 Task: Change line and paragraph spacing to 1.15.
Action: Mouse moved to (428, 456)
Screenshot: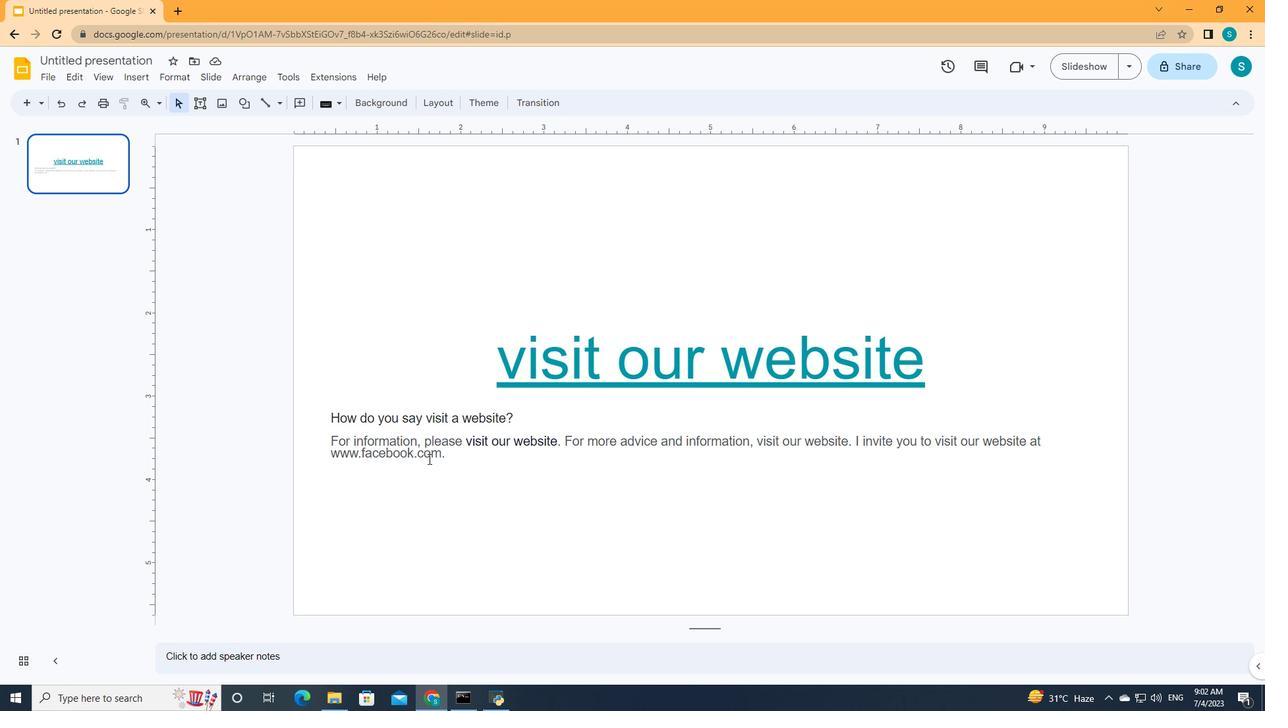 
Action: Mouse pressed left at (428, 456)
Screenshot: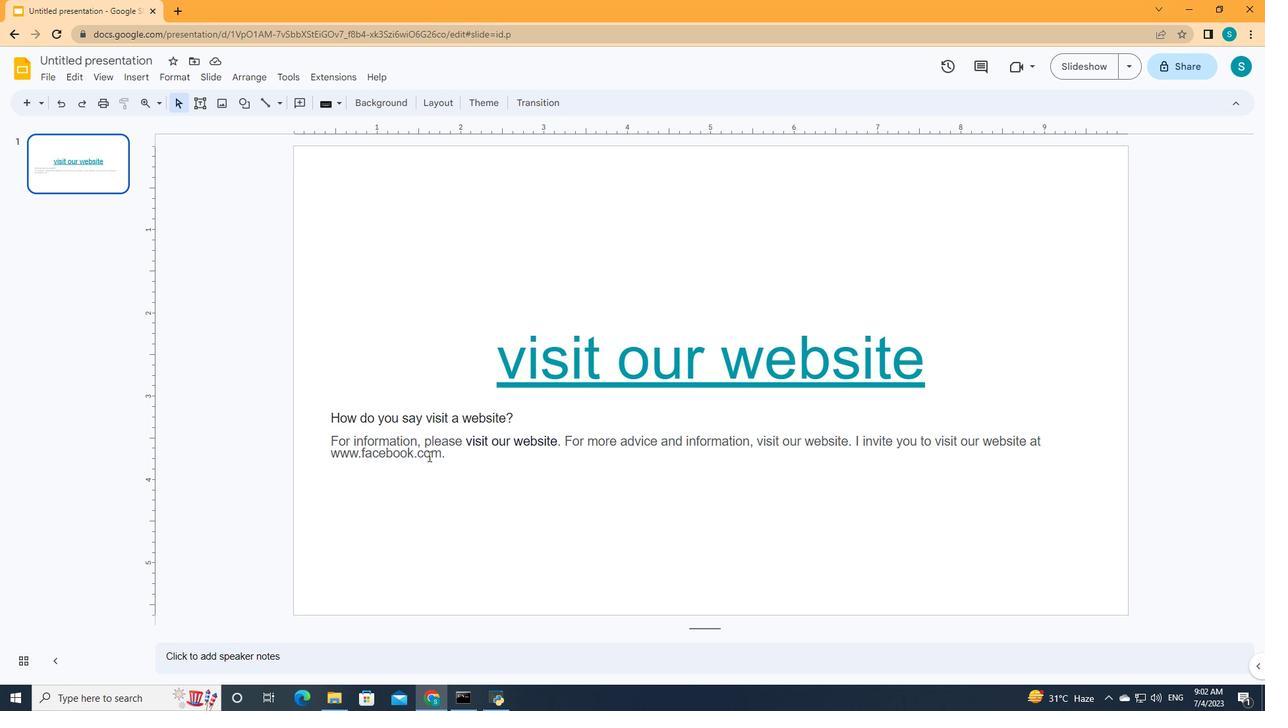 
Action: Key pressed ctrl+A
Screenshot: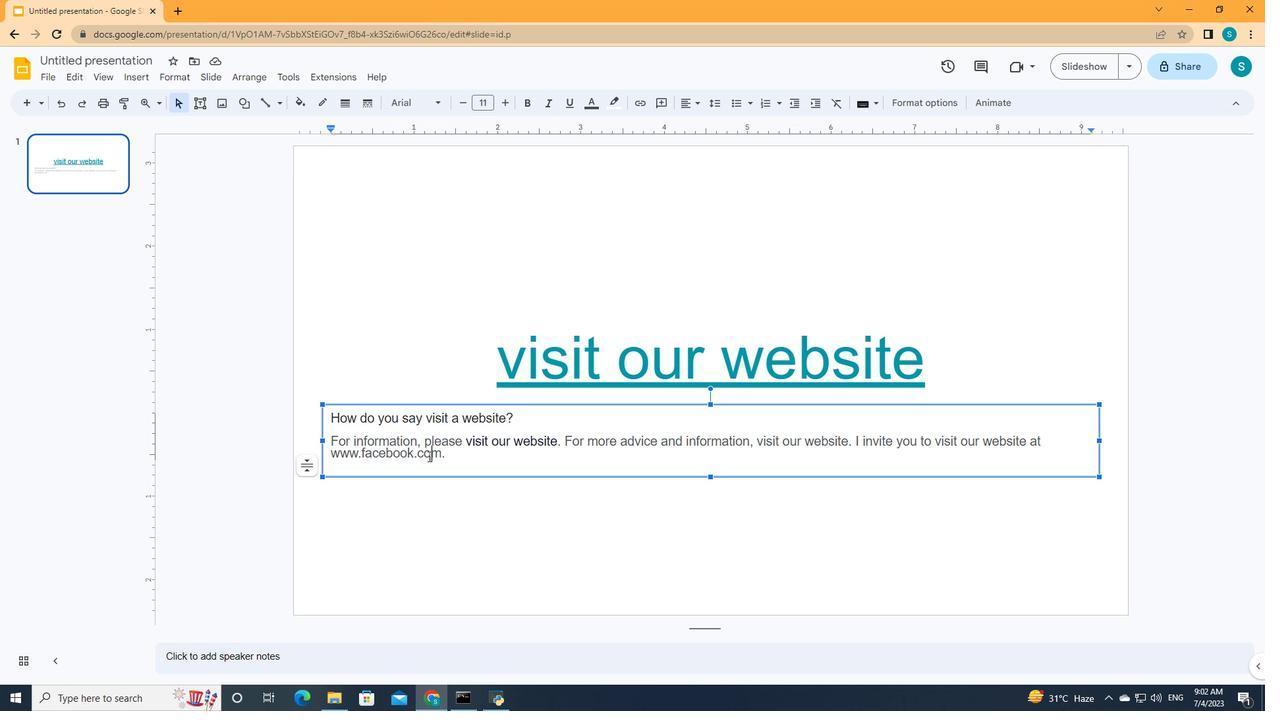 
Action: Mouse moved to (724, 109)
Screenshot: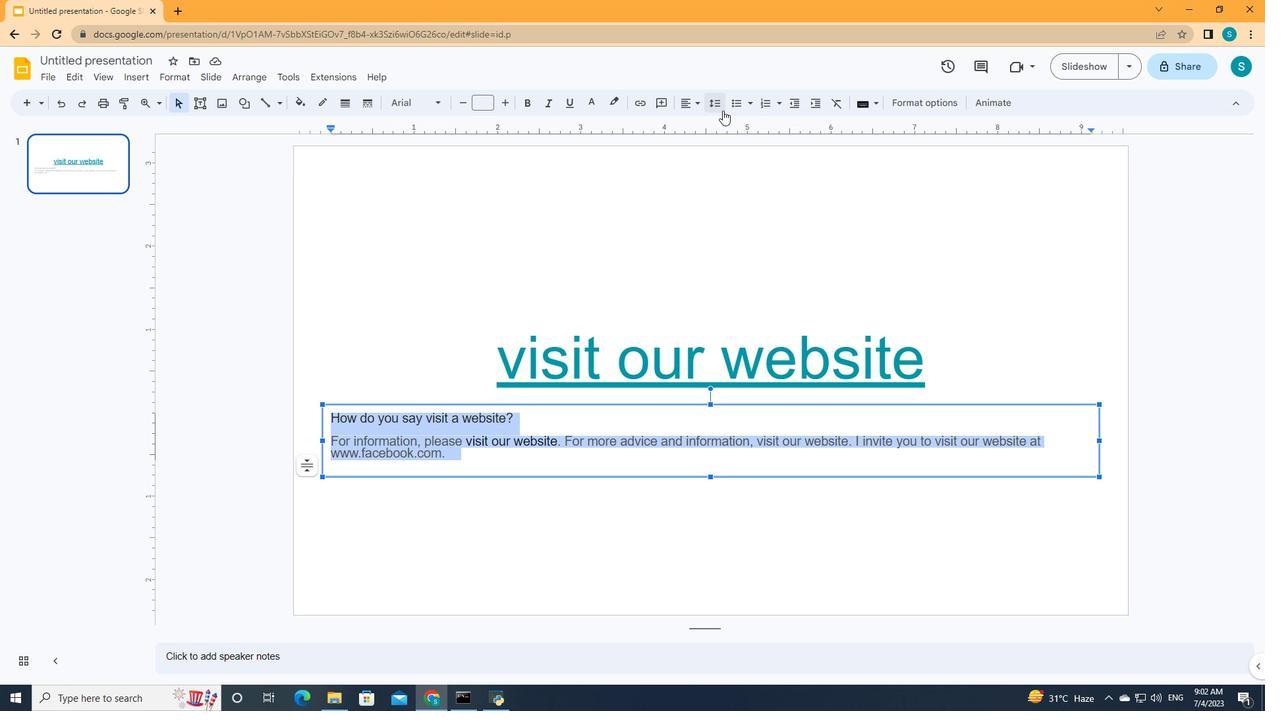 
Action: Mouse pressed left at (724, 109)
Screenshot: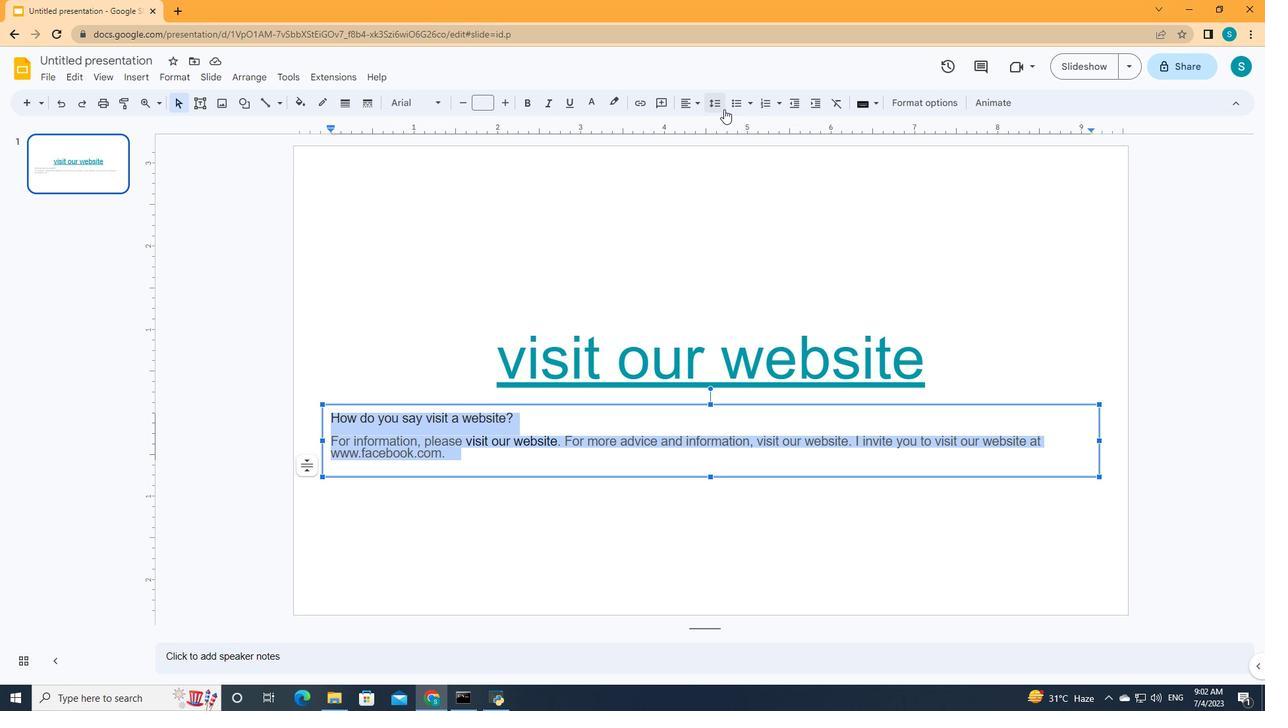 
Action: Mouse moved to (713, 148)
Screenshot: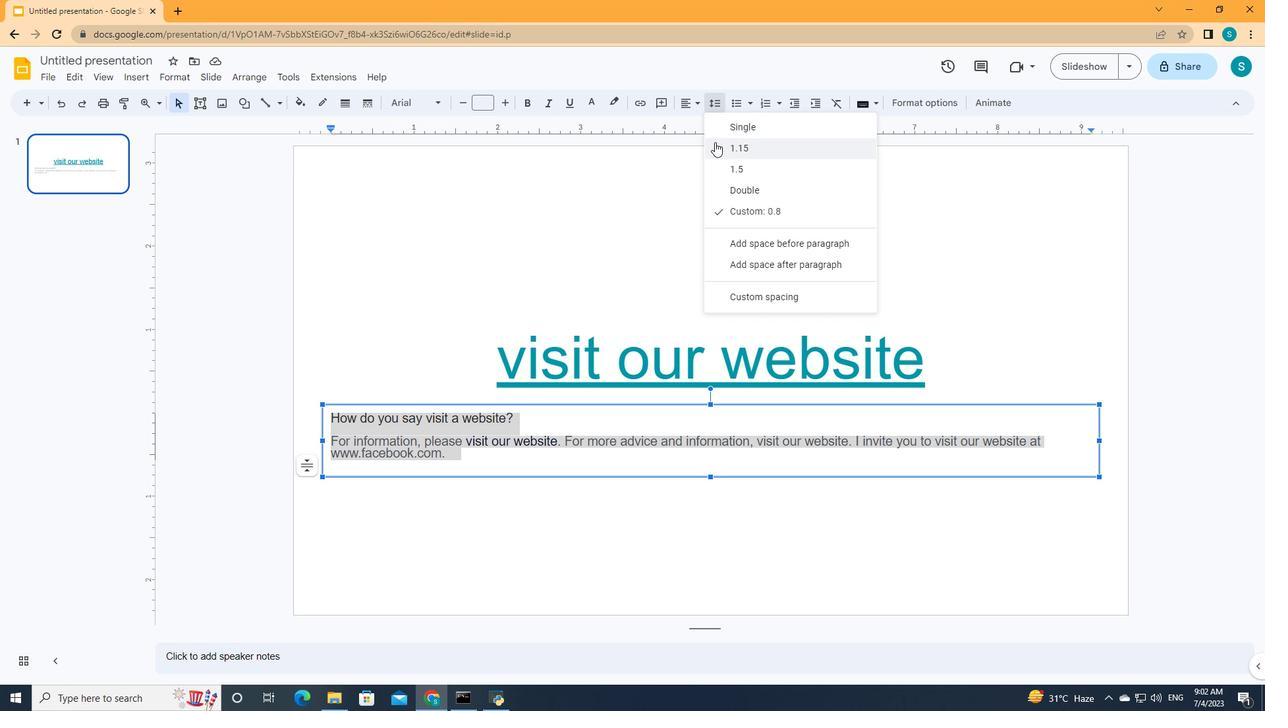 
Action: Mouse pressed left at (713, 148)
Screenshot: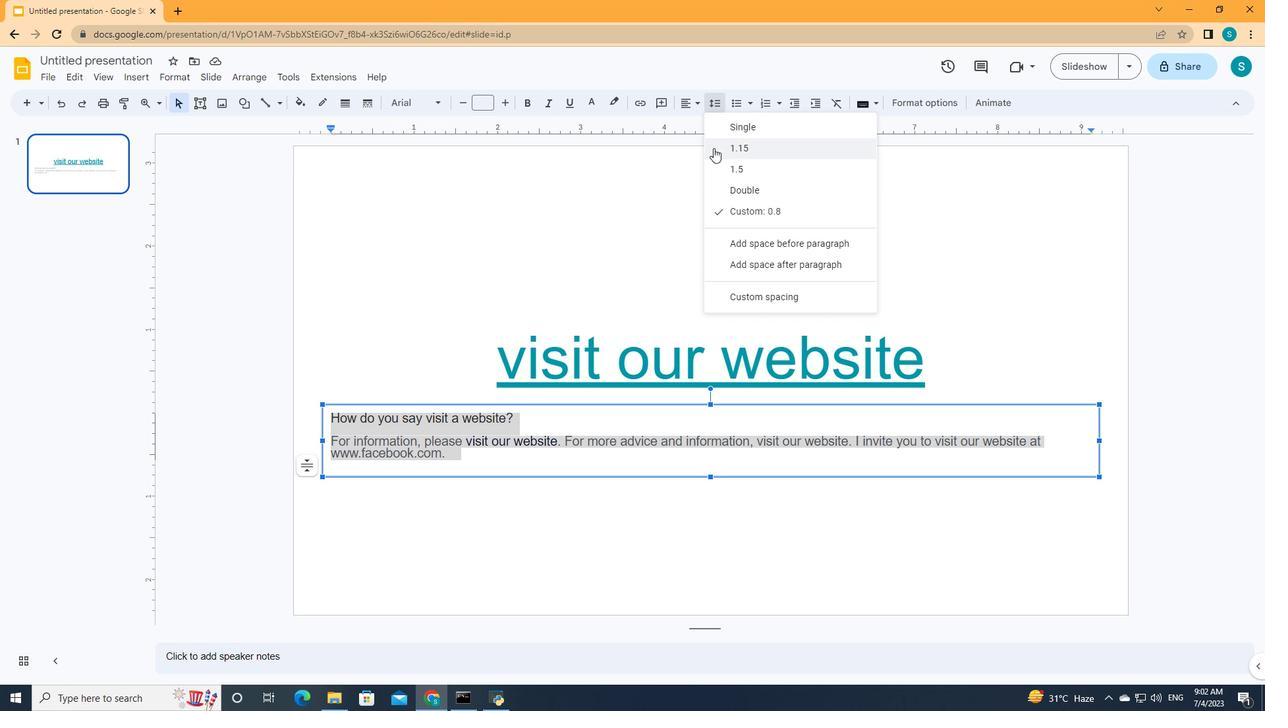 
Action: Mouse moved to (706, 235)
Screenshot: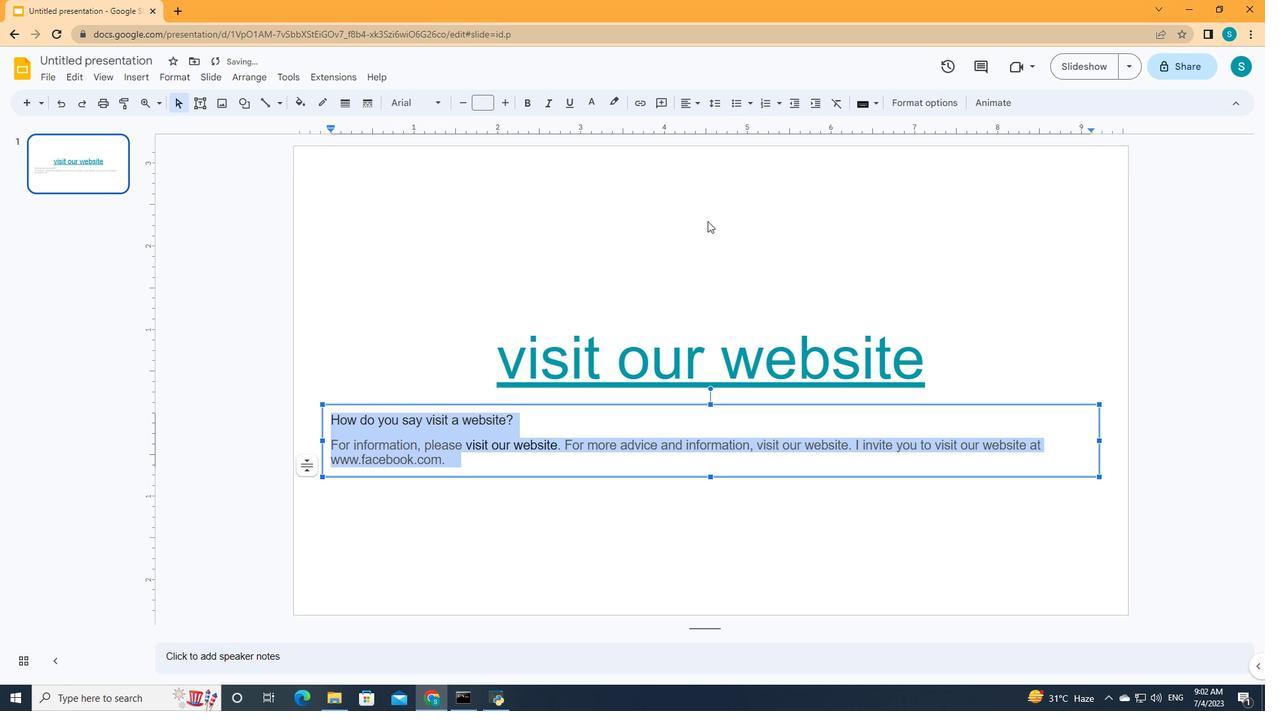 
